 Task: Show the differences in file content between two specific commits, excluding certain directories.
Action: Mouse moved to (200, 144)
Screenshot: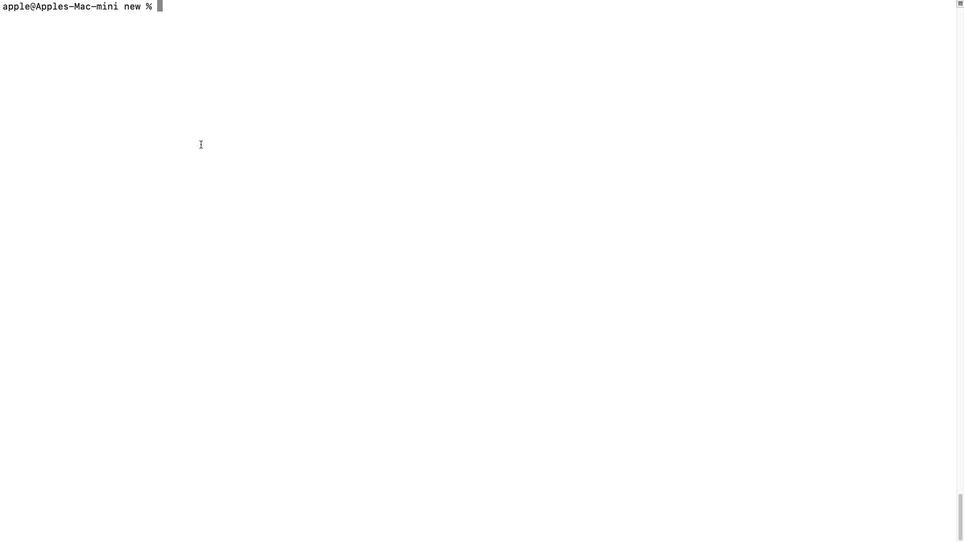 
Action: Mouse pressed left at (200, 144)
Screenshot: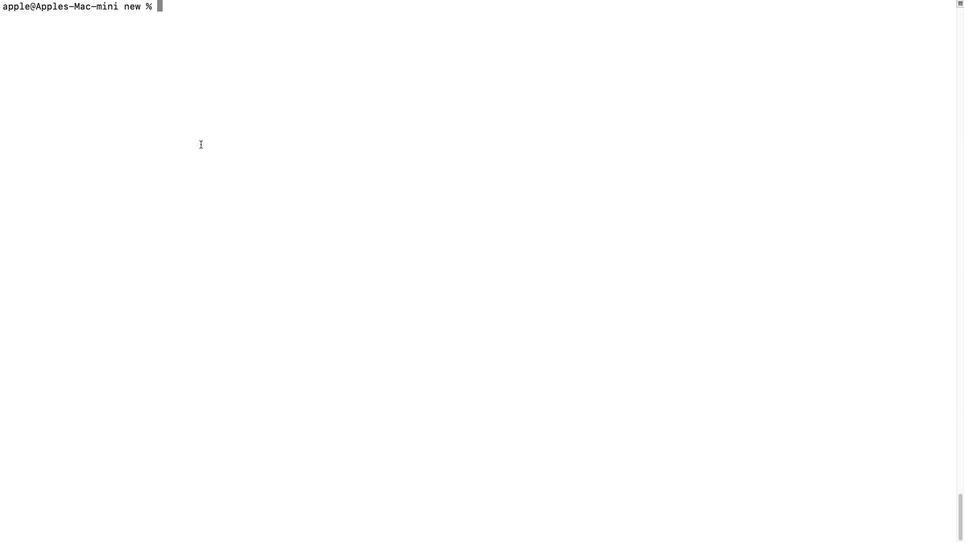 
Action: Key pressed 'g'
Screenshot: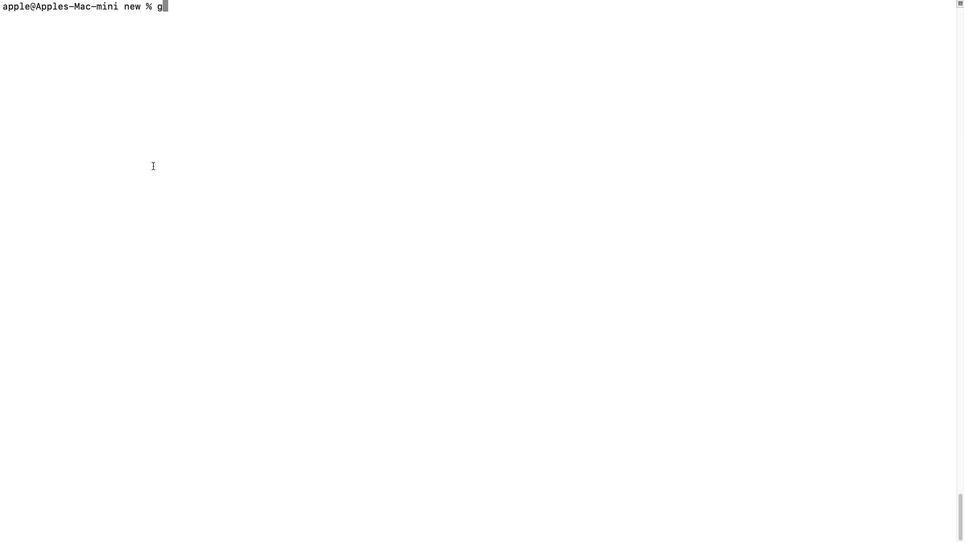 
Action: Mouse moved to (152, 166)
Screenshot: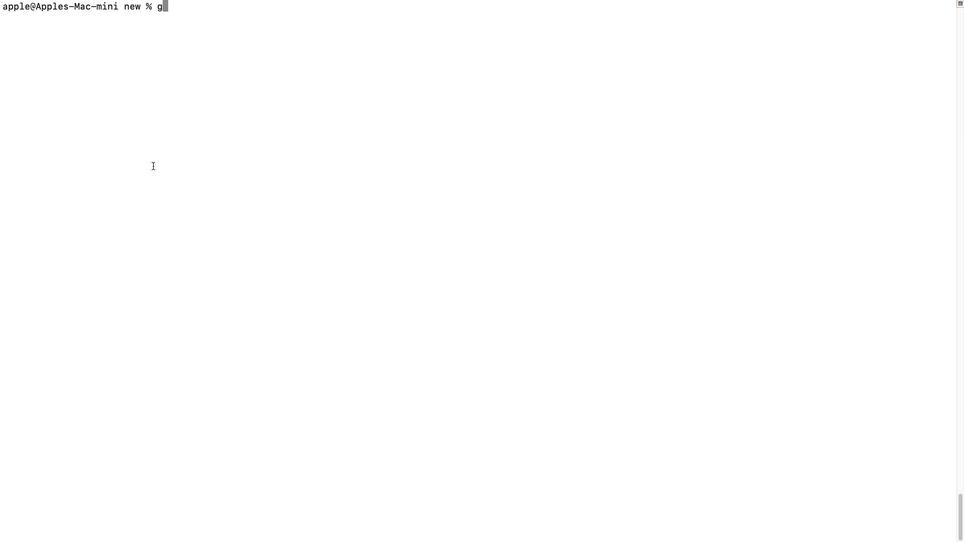 
Action: Key pressed 'i''t'Key.space's''t''a''t''u''s'Key.enter'g''i''t'Key.space'l''o''g'Key.space'-''-''o''n''e'Key.backspaceKey.backspaceKey.backspaceKey.backspaceKey.backspaceKey.backspaceKey.backspaceKey.backspaceKey.backspaceKey.backspaceKey.backspaceKey.backspaceKey.backspace'l''s'Key.enter'g''i''t'Key.space'l''o''g'Key.space'-''-''o''n''e''l''i''n''e'Key.space'c'Key.backspaceKey.enter'g''i''t'Key.space'd''i''f''f'Key.space'd'Key.backspace'c''8''3''9''3''0''f'Key.space'5'Key.backspace'3''c''e''c''6''2''d'Key.space'.'Key.space"'"'j'Key.backspaceKey.shift'"'Key.backspaceKey.shift':'Key.shift'~'Key.backspaceKey.shift'!''n''e''w''f''i''l''e''.''t''x''t'Key.enter"'"Key.enter'g''i''t'Key.space's'Key.backspace'd''i''f''f'Key.space'c''8''3''9''3''0''f'Key.space'3''c''e'Key.backspaceKey.backspace'c''e''c''6''2''d'Key.space'.'"'"Key.shift'~''m'Key.backspaceKey.backspaceKey.shiftKey.backspace"'"Key.backspaceKey.shift'"'Key.shiftKey.shiftKey.shift'!'Key.spaceKey.backspace'm''y''f''i''l''e''.''t''x''t'Key.shift'"'Key.enter'g''i''t'Key.space'd''i''f''f'Key.space
Screenshot: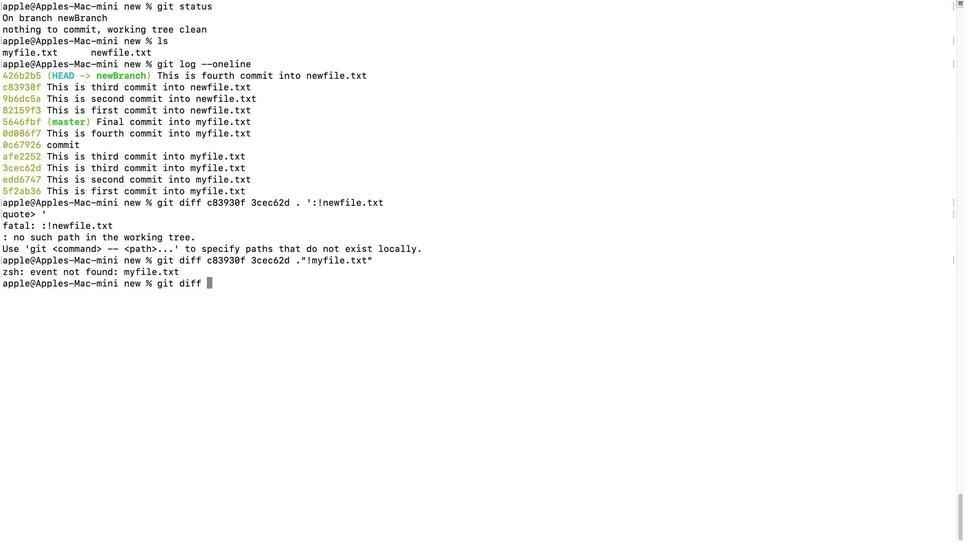 
Action: Mouse moved to (185, 141)
Screenshot: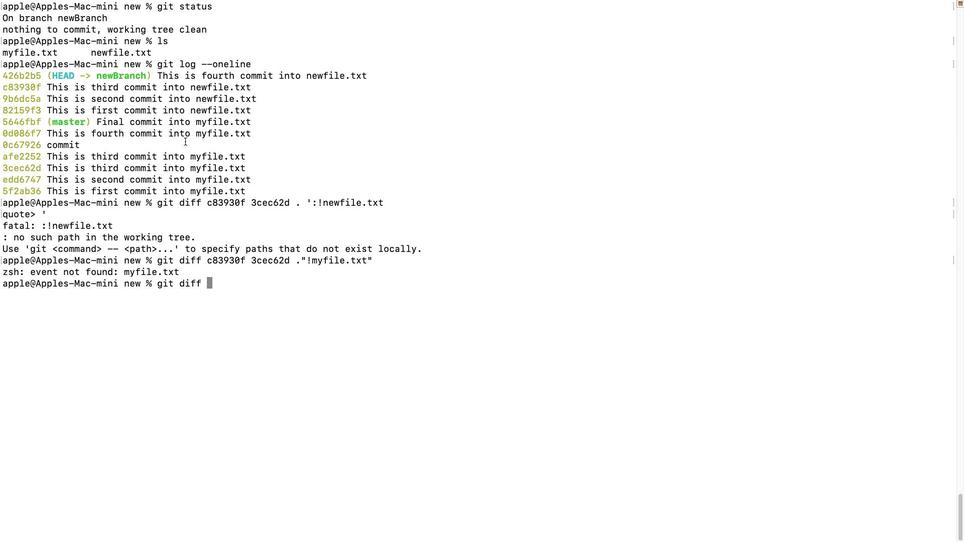 
Action: Key pressed 'c'Key.backspace'e''d''d''6''7''4''7'Key.space'5''f''2''a''b''3''6'Key.space'-''-'Key.space'.'Key.spaceKey.shift'"'Key.shift':'Key.shift'!''n''e''w''f''i''l''e''.''t''x''t'Key.shift'"'Key.enter'g''i''t'Key.space'd''i''f''f'Key.space'e''d''d''6''7''7'Key.backspace'5''7'Key.backspaceKey.backspace'4''7'Key.space'd''e''f''4''5''6'Key.spaceKey.enter'g'Key.backspaceKey.backspace'g''i''t'Key.spaceKey.backspaceKey.backspaceKey.backspaceKey.backspaceKey.backspaceKey.backspaceKey.backspace'g''i''t'Key.space'd''i''f''f'Key.space'd'Key.backspace'e''d''d''4'Key.backspace'6'Key.backspace'5''7'Key.backspaceKey.backspace'6''7''4''7'Key.space'd'Key.backspace'f'Key.backspace'5''f''2''a''b''3''6'Key.enter'g''i''t'Key.space'd''i''f''f'Key.space'e''d''d''6''7''4''7'Key.space'4'Key.backspace'5''f''2''a''b''3''6'Key.space'-''-'Key.space'.'Key.shift'"'Key.backspace"'"Key.shift':'Key.shift'!''m''y''f''i''l''e''.''t''x''t'"'"Key.enter
Screenshot: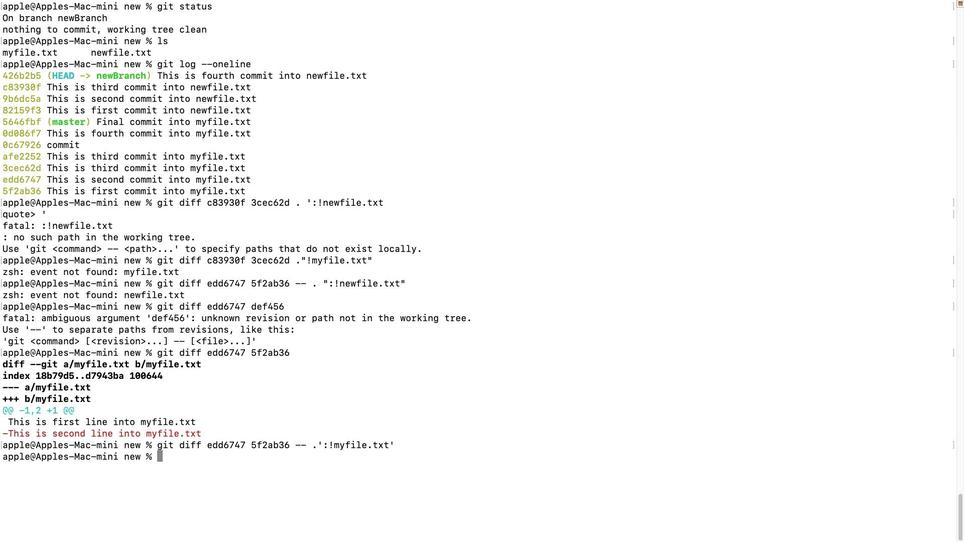 
Action: Mouse moved to (216, 489)
Screenshot: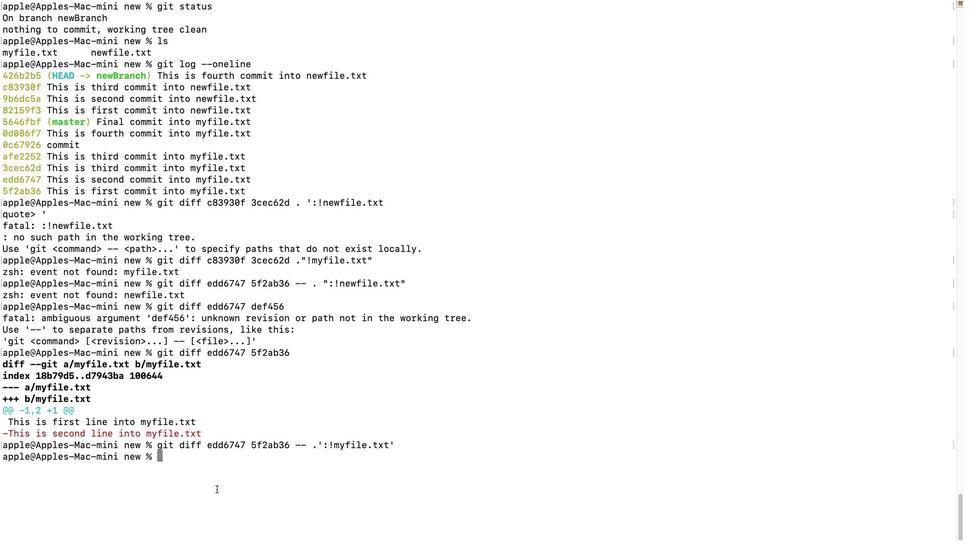 
Action: Mouse pressed left at (216, 489)
Screenshot: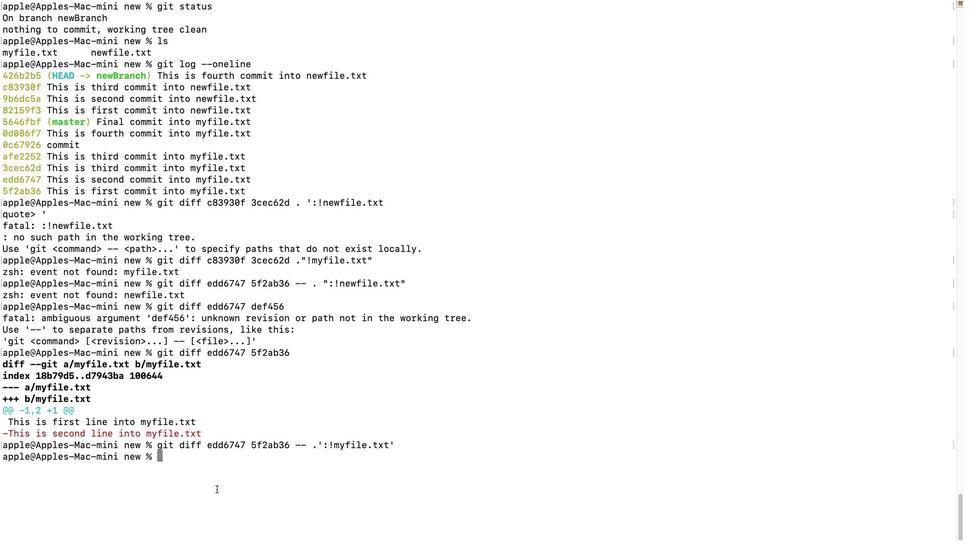 
Action: Key pressed 'd''j''i'Key.backspaceKey.backspaceKey.backspace'g''i''t'Key.space'd''i''f''f'Key.space'e''d''d''6''7''4''7'Key.space'5''f''2''a''b''3''6'Key.space'-''-'Key.space'.'Key.space"'"Key.shift':'Key.shift'!''m''y''f''i''l''e''.''t''x''t'"'"Key.enter'g''i''t'Key.space'd''i''f''f'Key.space'e''d''d''6''7''4''7'Key.space'5''f''2''a''b''3''6'Key.space'-''-'Key.space'm''y''f''i''l''e''.''t''x''t'Key.enter
Screenshot: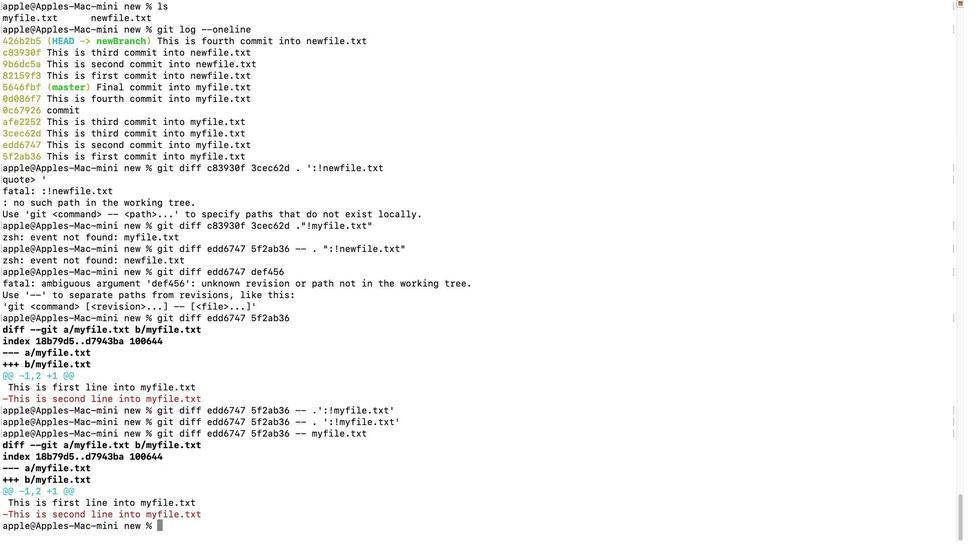 
